 Task: Find a dog-friendly brewery with outdoor games in Denver.
Action: Mouse pressed left at (287, 205)
Screenshot: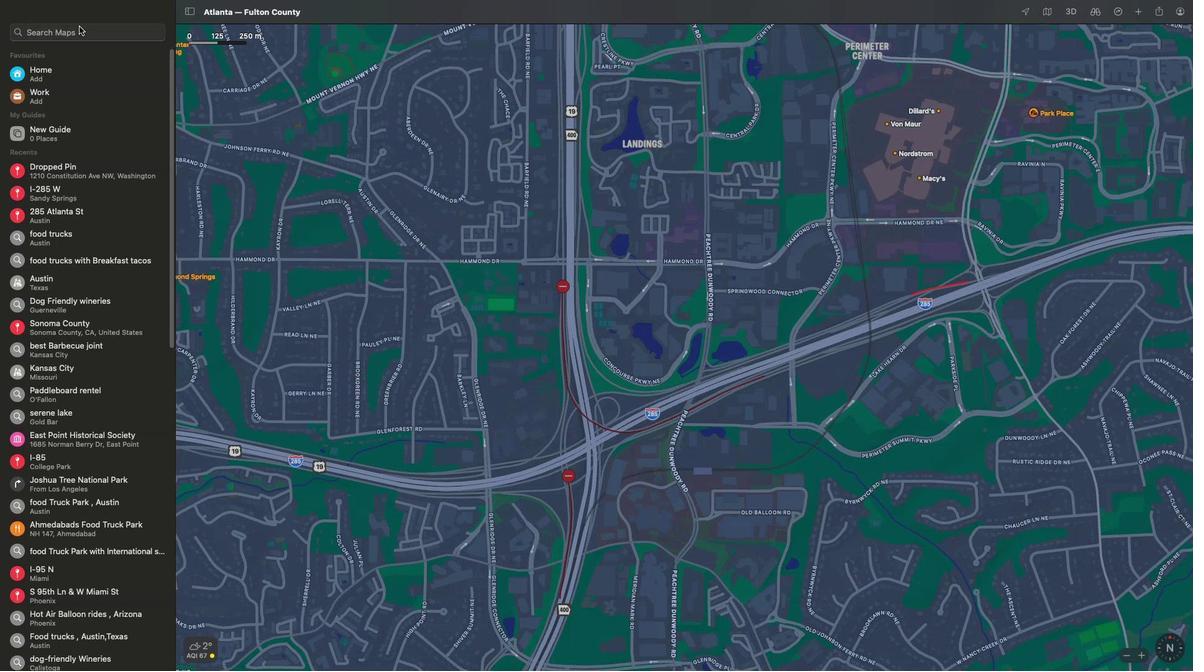 
Action: Key pressed Key.shift'D''e''n''v''e''r'Key.enter
Screenshot: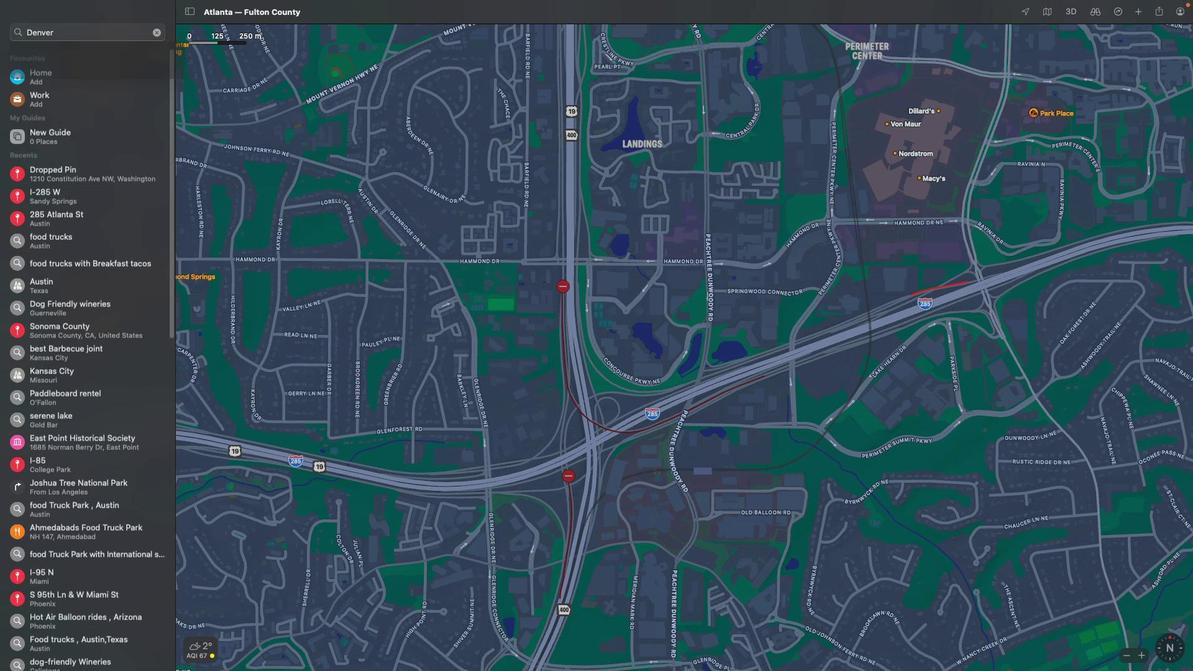 
Action: Mouse moved to (294, 203)
Screenshot: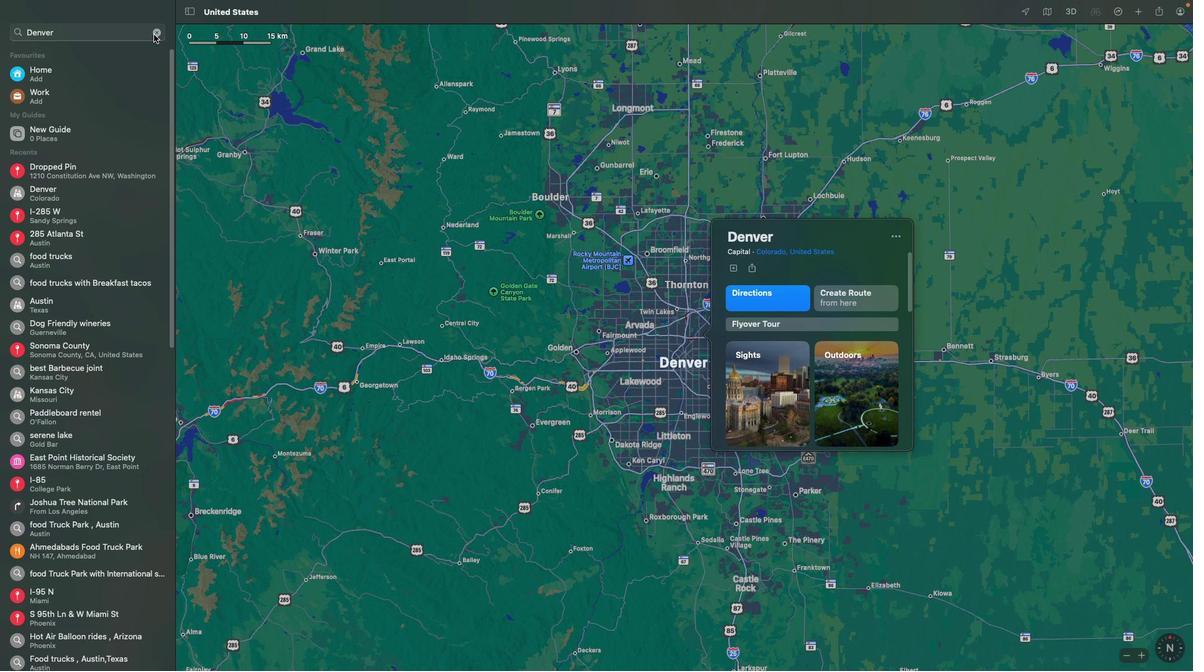 
Action: Mouse pressed left at (294, 203)
Screenshot: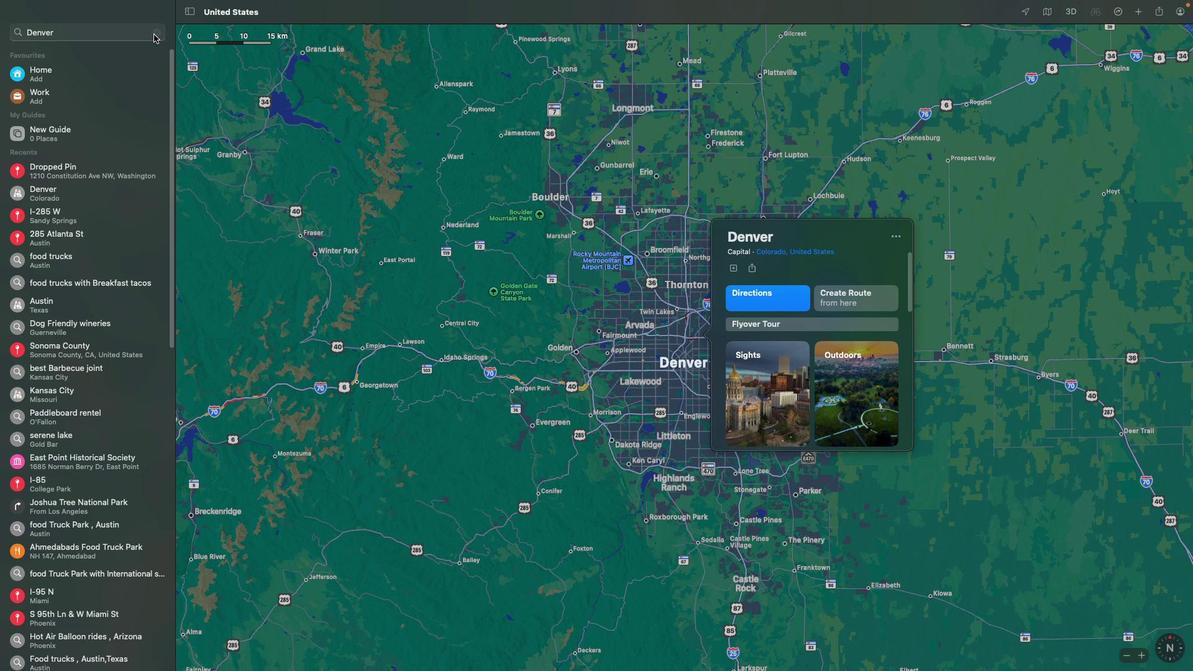 
Action: Mouse moved to (290, 203)
Screenshot: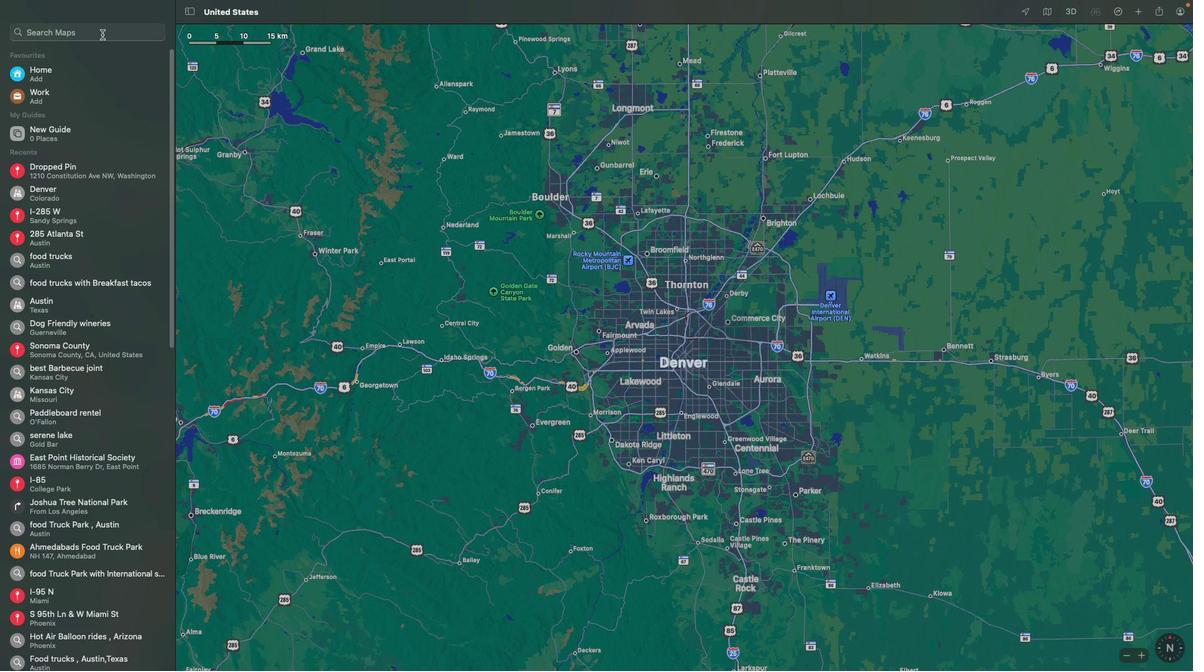 
Action: Mouse pressed left at (290, 203)
Screenshot: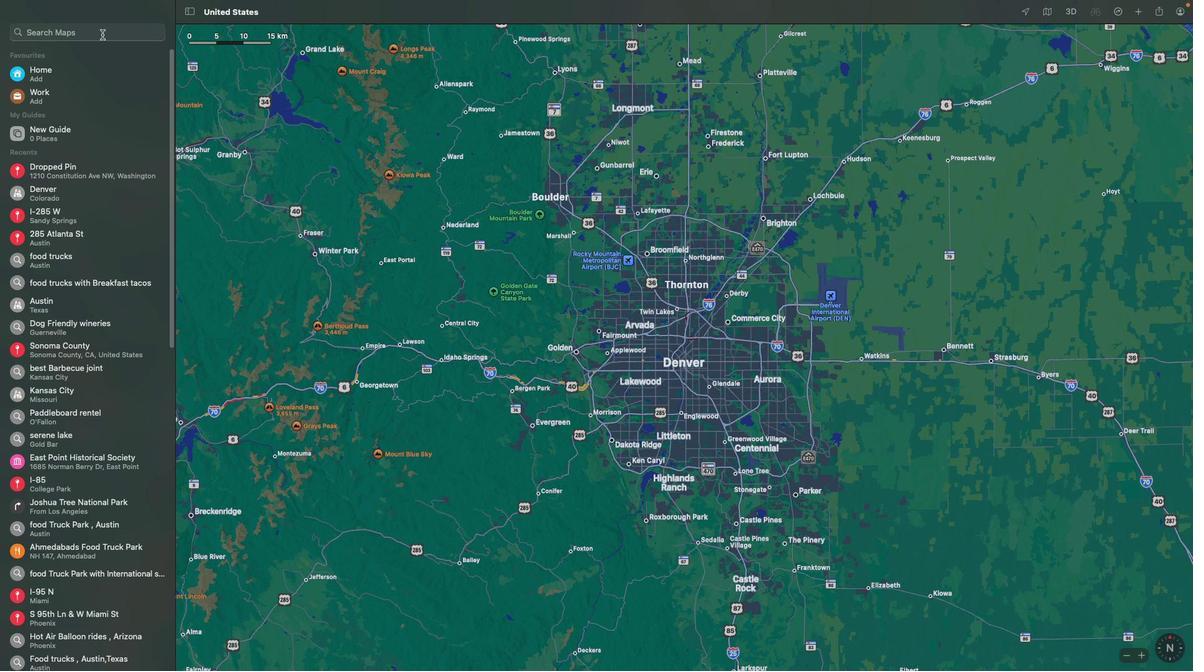 
Action: Key pressed Key.shift'D''o''g'Key.space'f''r''i''e''n''d''l''y'Key.space'b''r''e''w''e''r''y'Key.enter
Screenshot: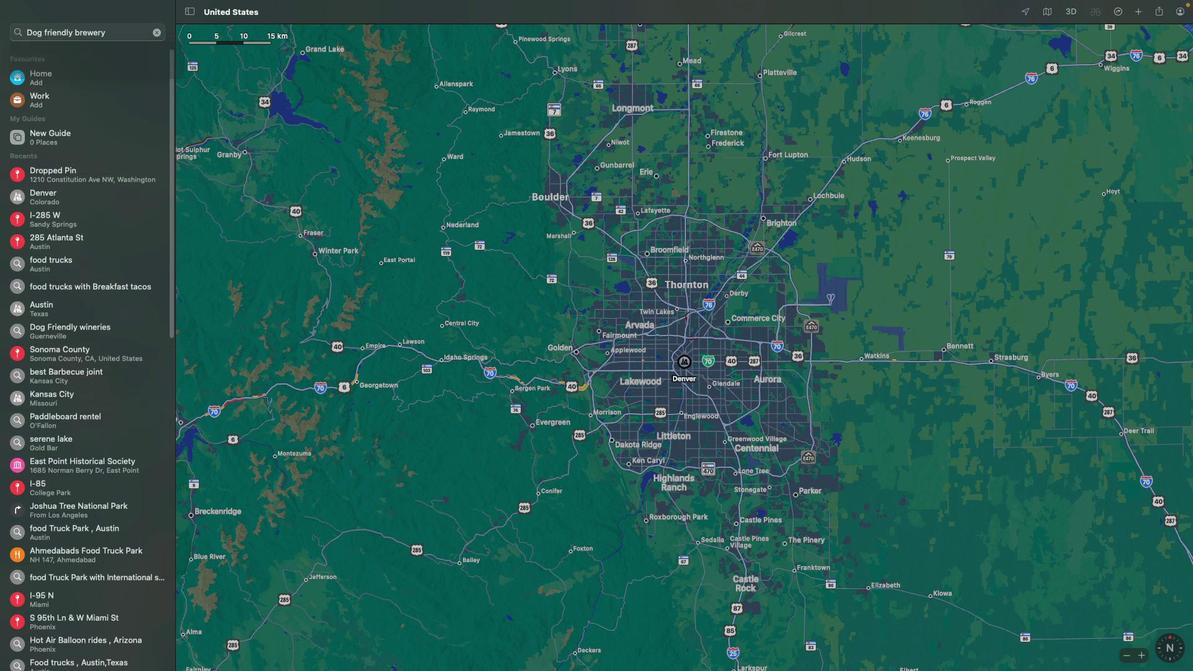 
